 Task: Set the subtitle track ID in track settings for input/codecs to -1.
Action: Mouse moved to (122, 14)
Screenshot: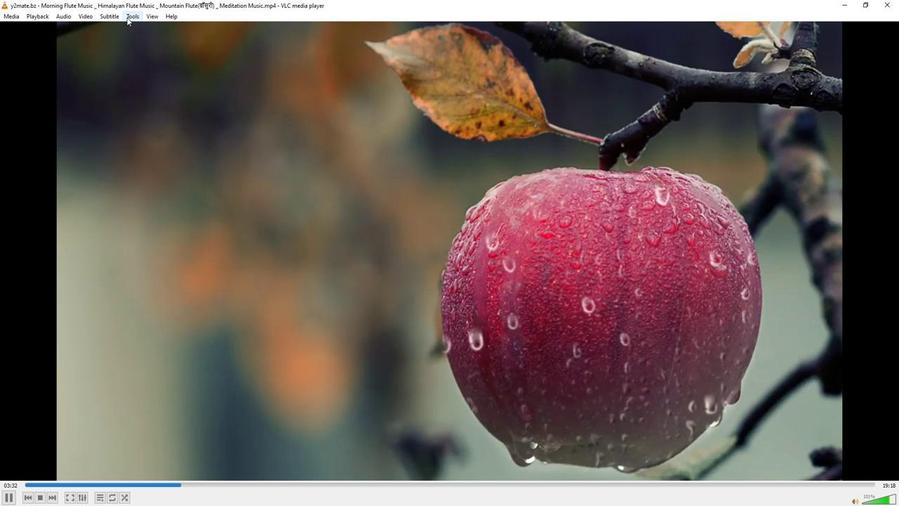 
Action: Mouse pressed left at (122, 14)
Screenshot: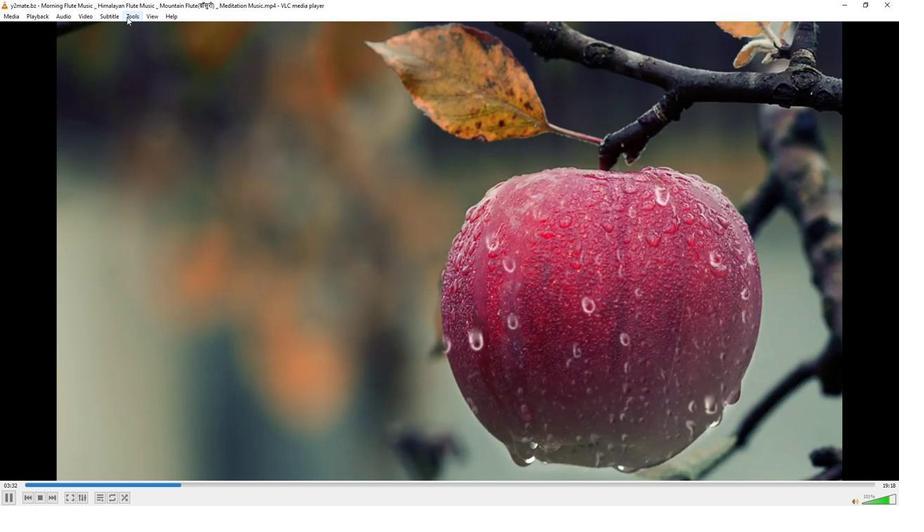 
Action: Mouse moved to (134, 125)
Screenshot: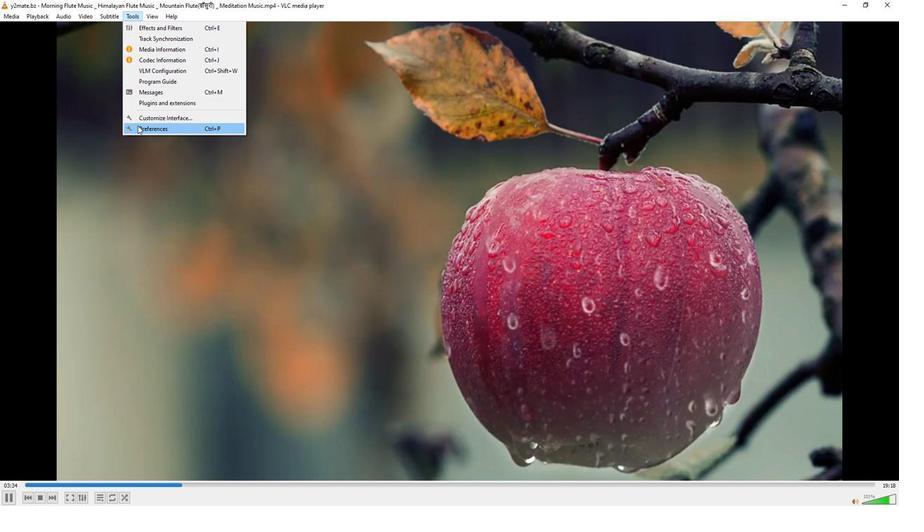 
Action: Mouse pressed left at (134, 125)
Screenshot: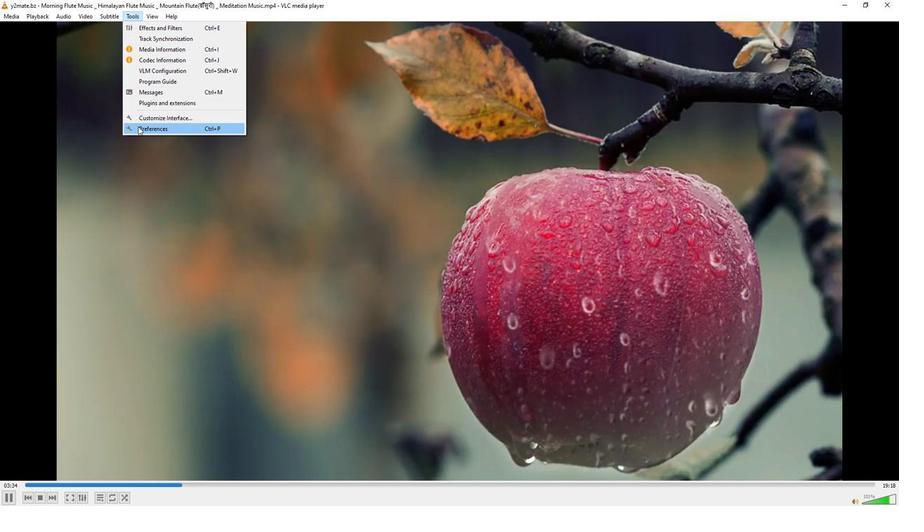 
Action: Mouse moved to (293, 412)
Screenshot: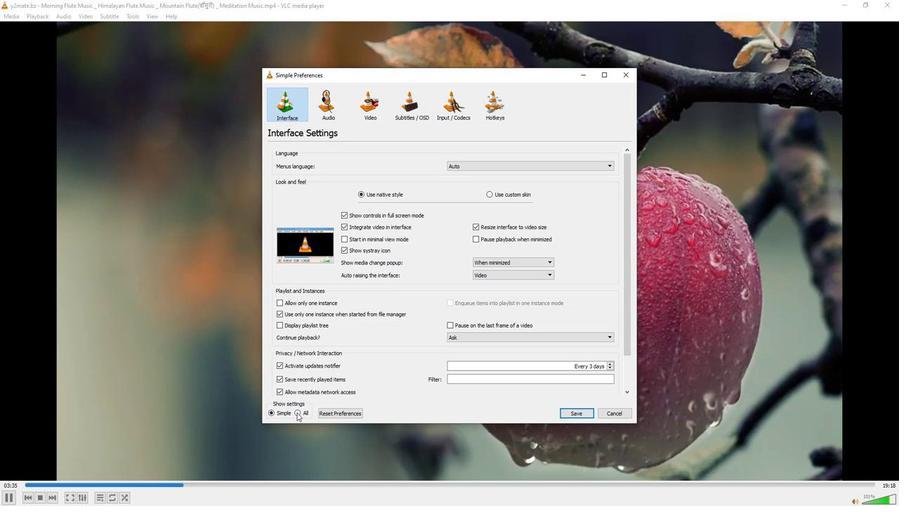 
Action: Mouse pressed left at (293, 412)
Screenshot: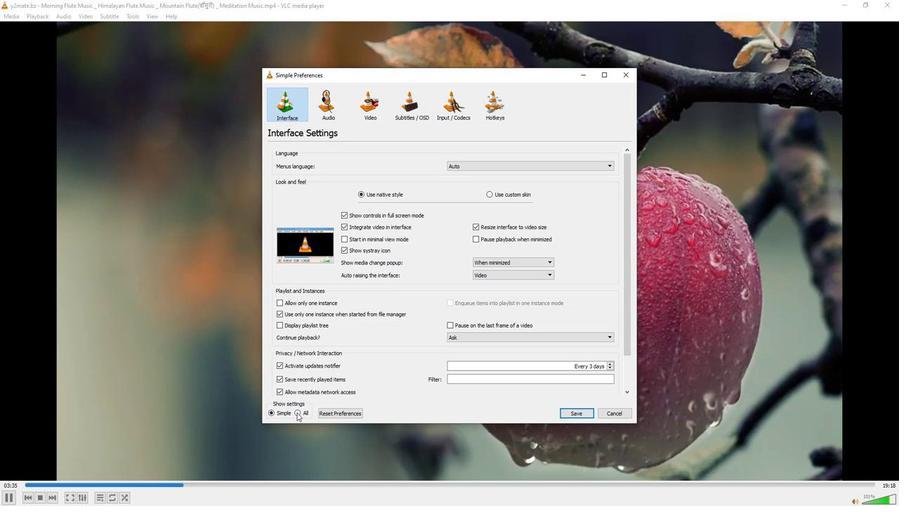 
Action: Mouse moved to (298, 241)
Screenshot: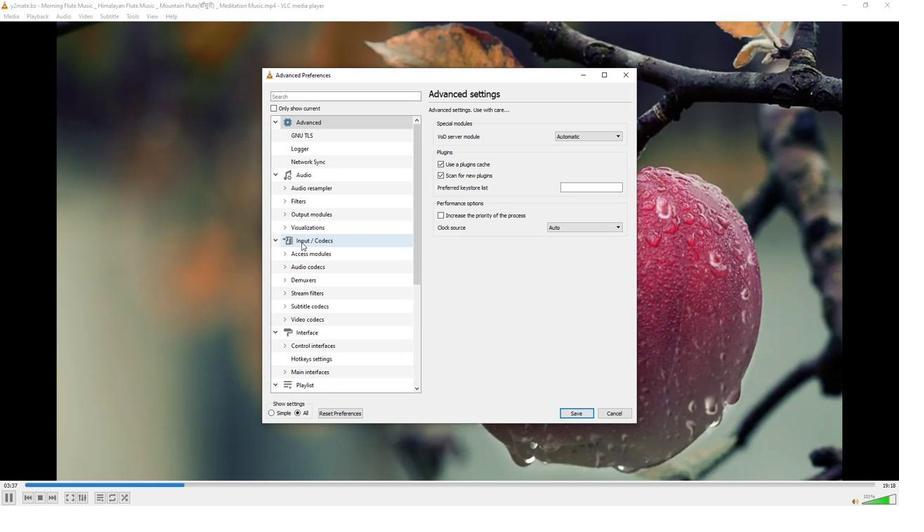 
Action: Mouse pressed left at (298, 241)
Screenshot: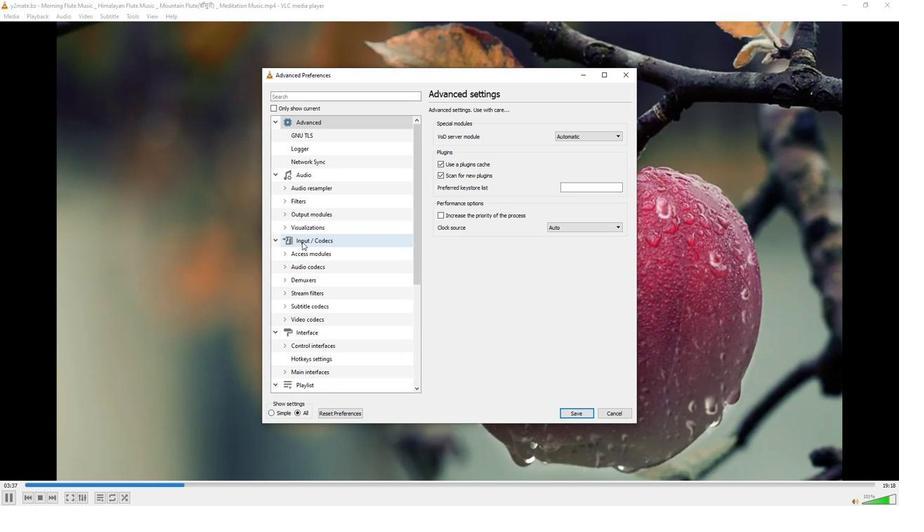 
Action: Mouse moved to (615, 236)
Screenshot: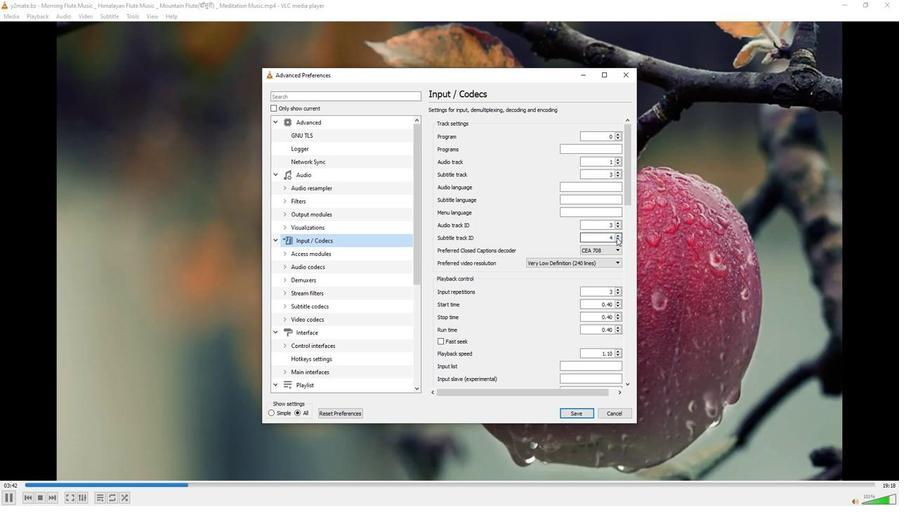 
Action: Mouse pressed left at (615, 236)
Screenshot: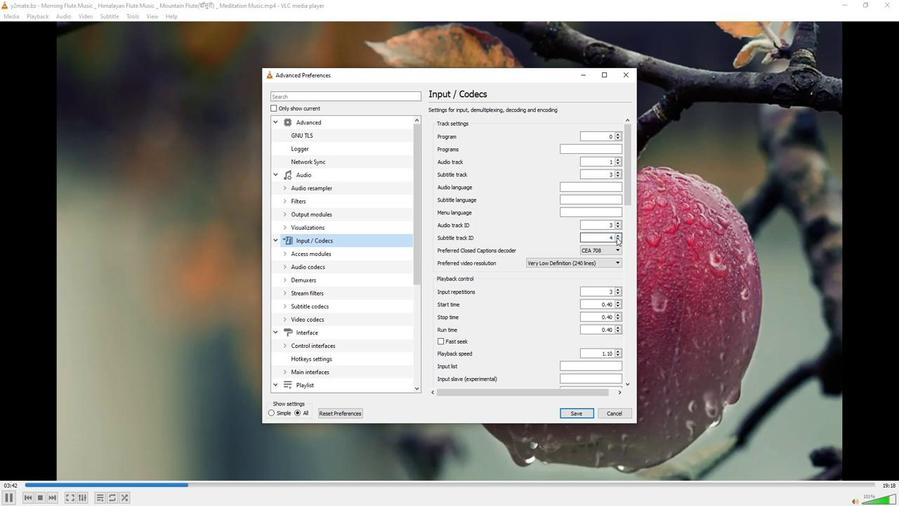 
Action: Mouse pressed left at (615, 236)
Screenshot: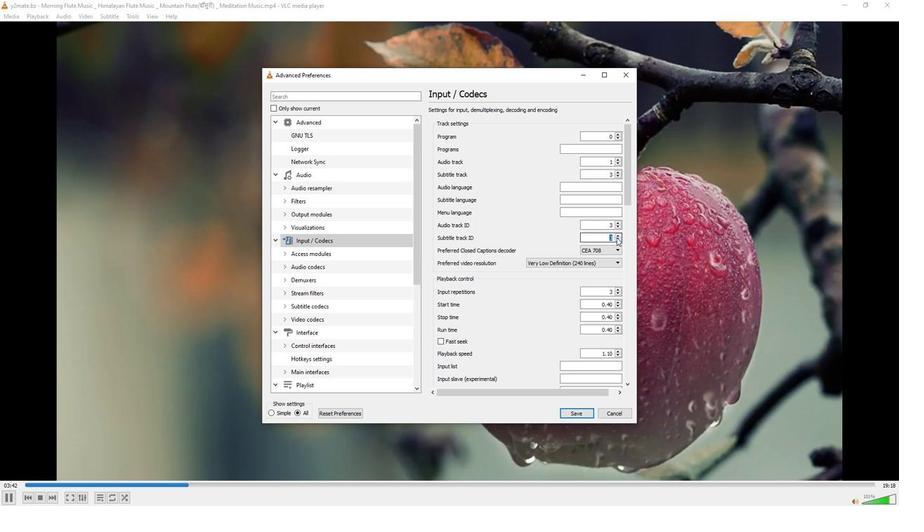 
Action: Mouse pressed left at (615, 236)
Screenshot: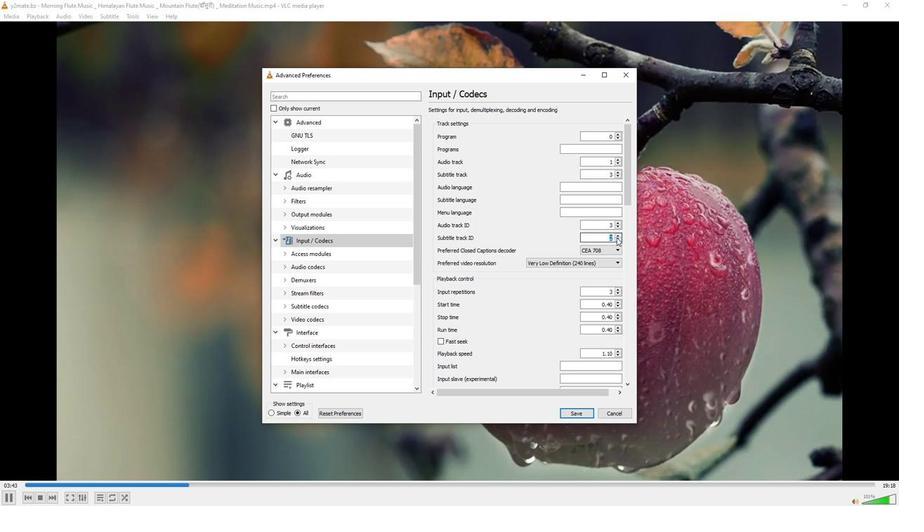 
Action: Mouse pressed left at (615, 236)
Screenshot: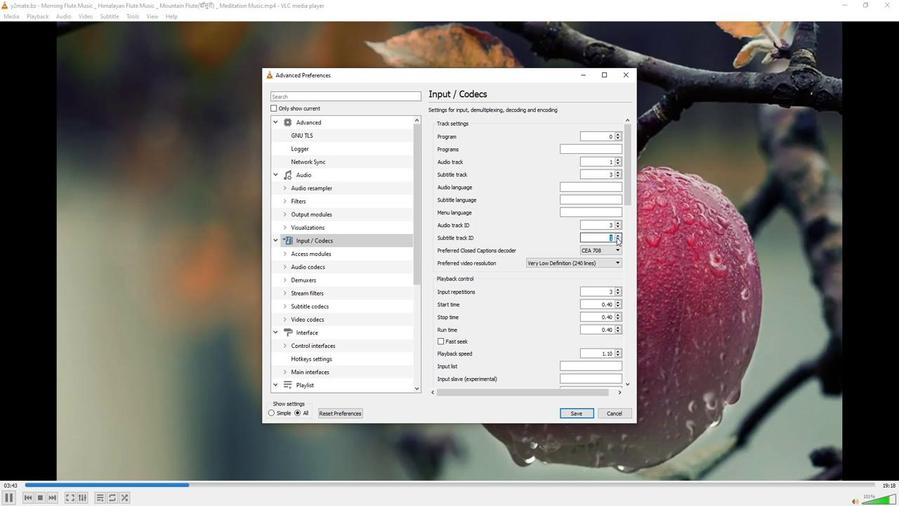 
Action: Mouse pressed left at (615, 236)
Screenshot: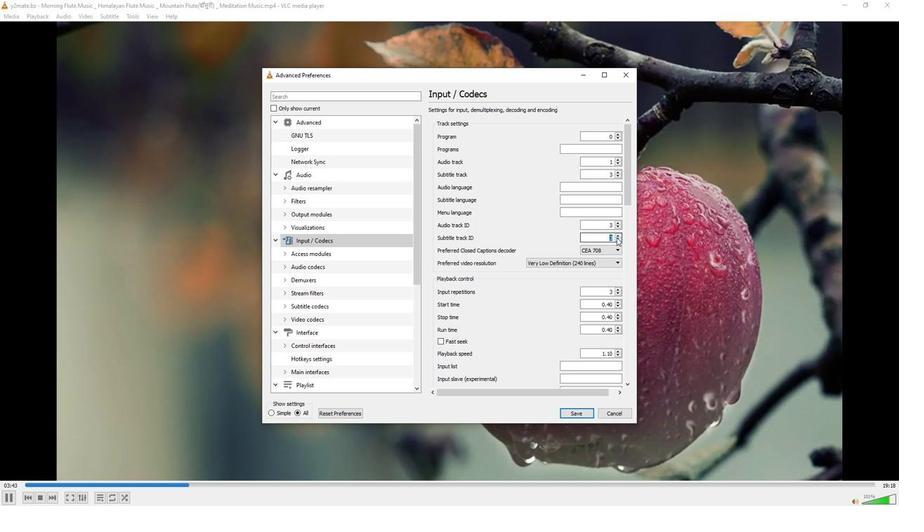 
Action: Mouse moved to (569, 239)
Screenshot: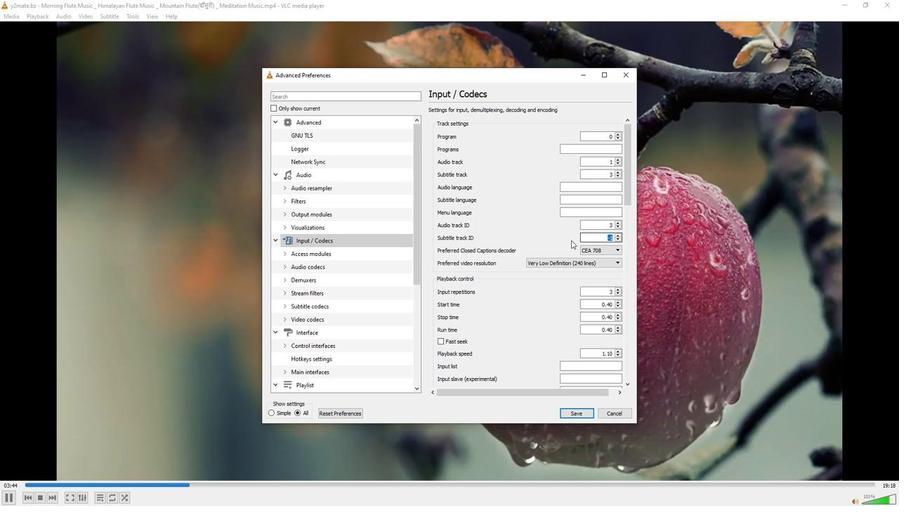 
Action: Mouse pressed left at (569, 239)
Screenshot: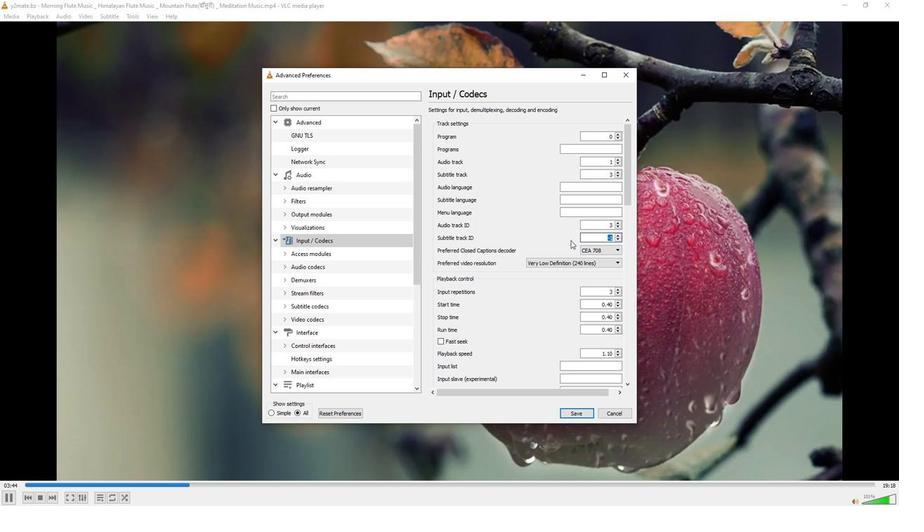 
